 Task: Change the board title to "Sprint Planning and Tracking".
Action: Mouse moved to (378, 95)
Screenshot: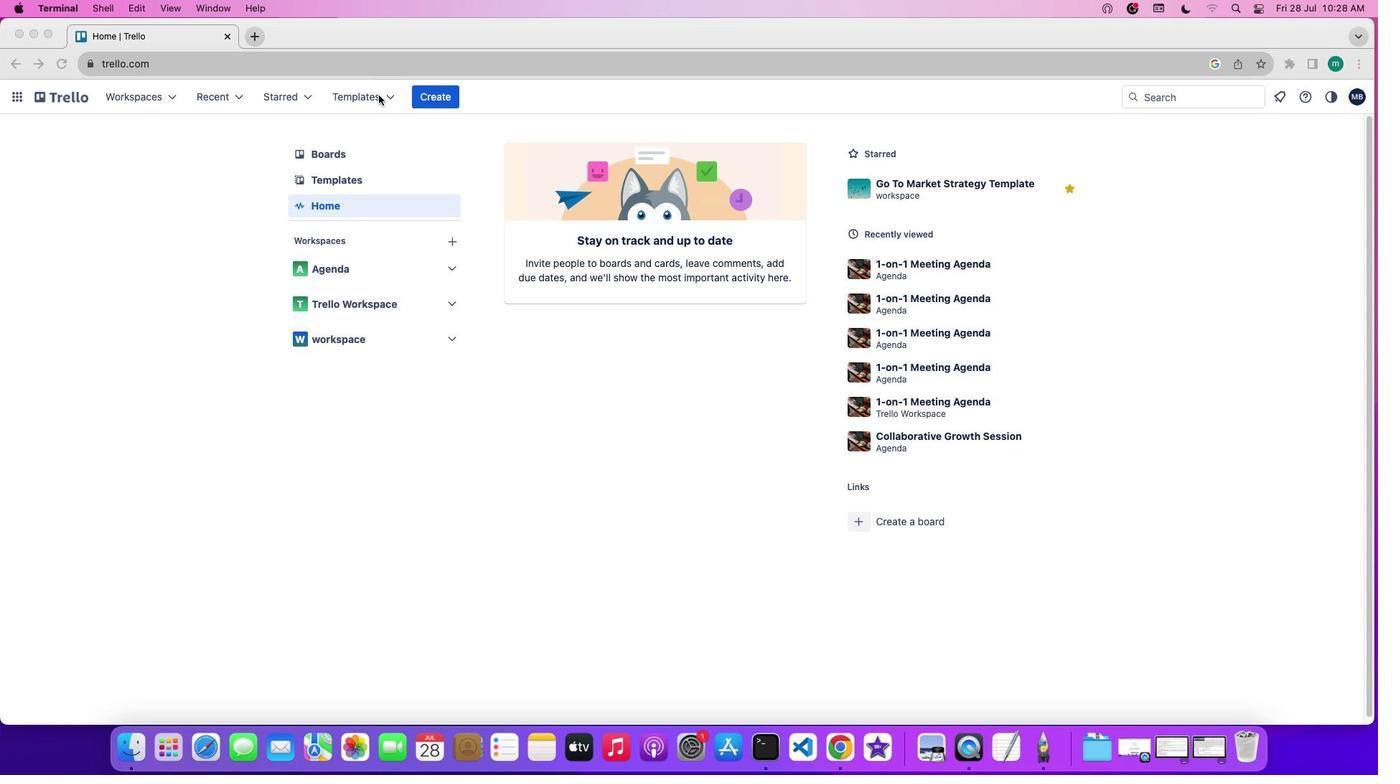 
Action: Mouse pressed left at (378, 95)
Screenshot: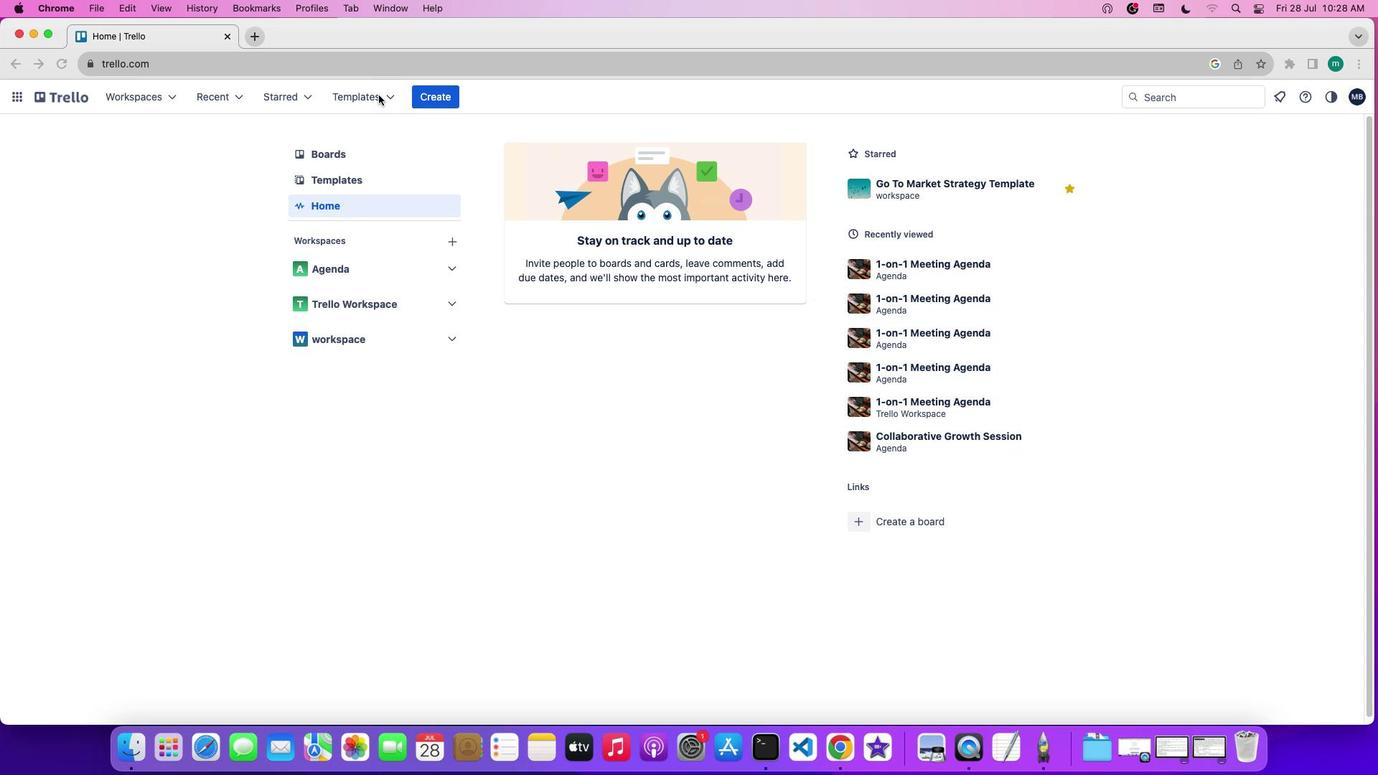 
Action: Mouse pressed left at (378, 95)
Screenshot: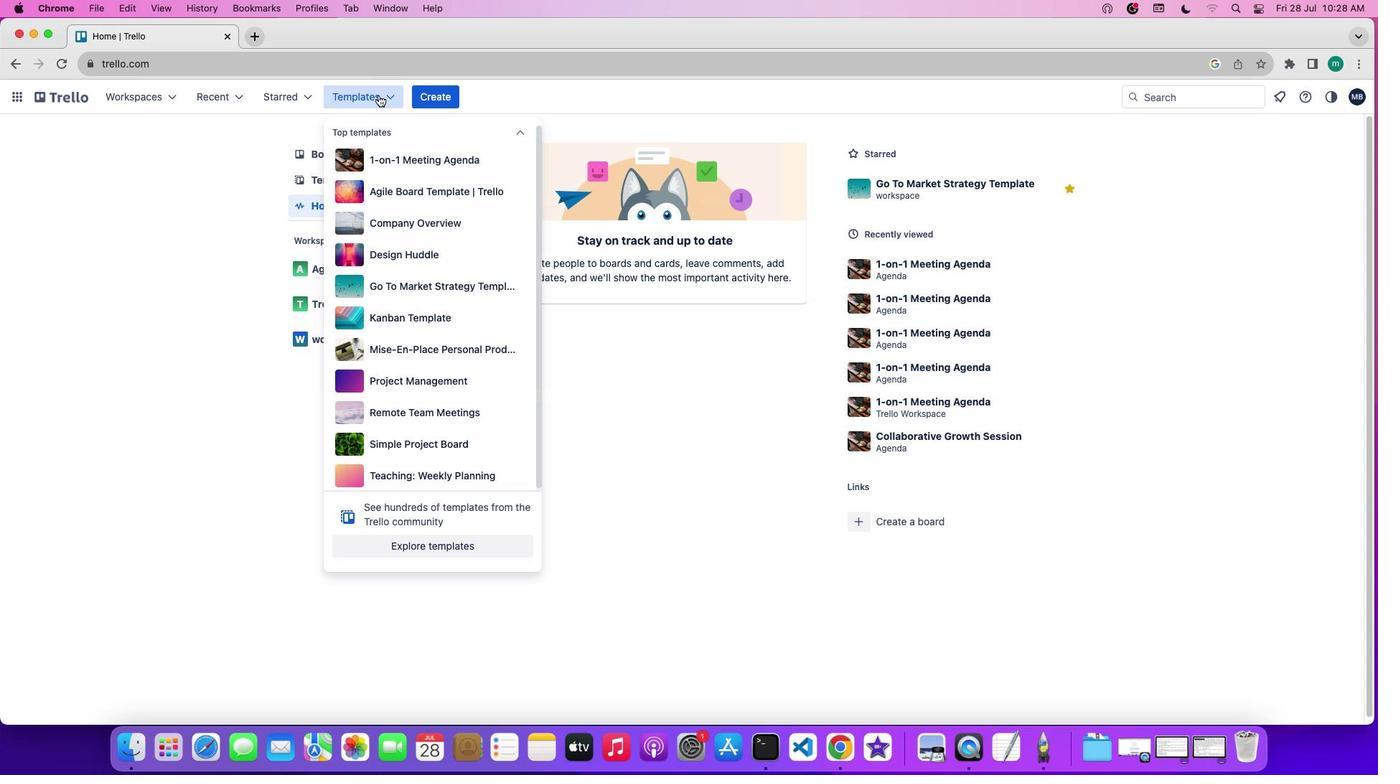 
Action: Mouse pressed left at (378, 95)
Screenshot: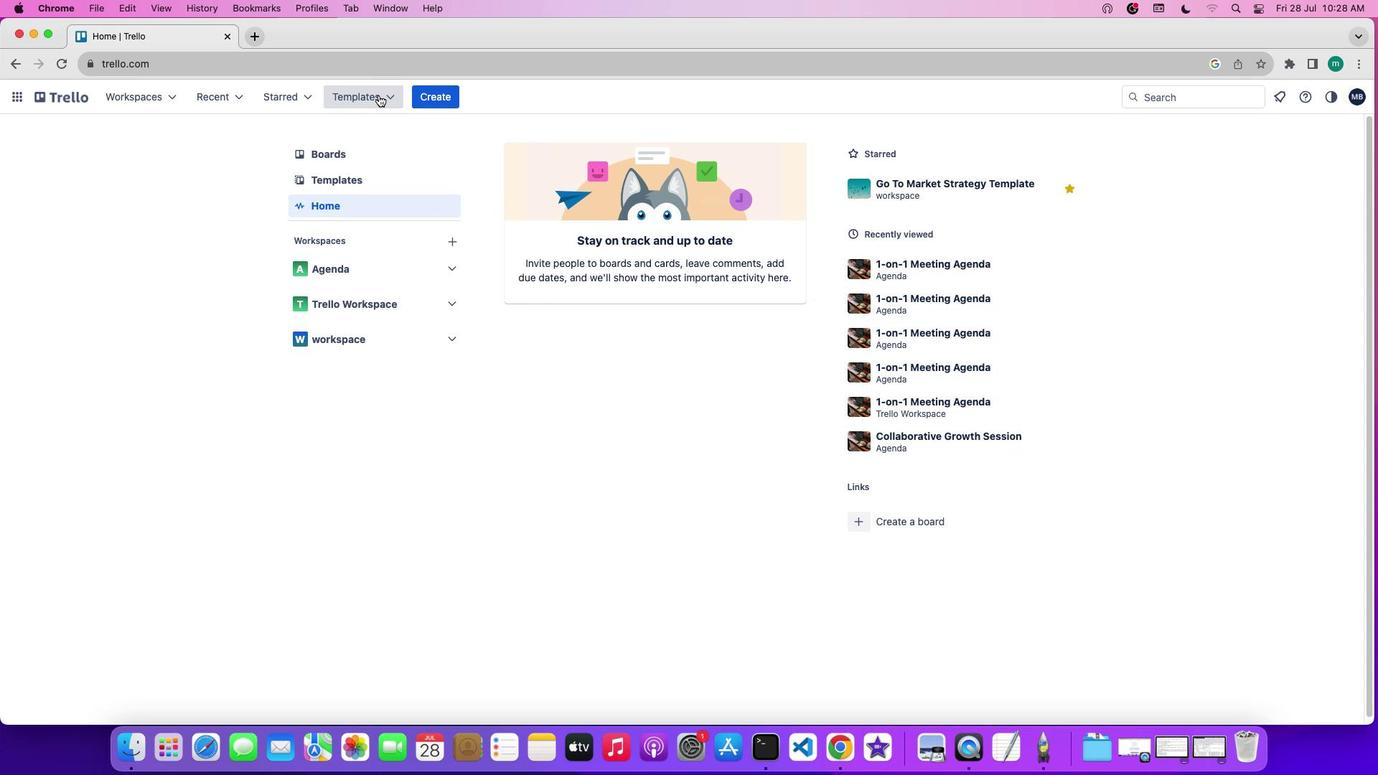 
Action: Mouse moved to (376, 187)
Screenshot: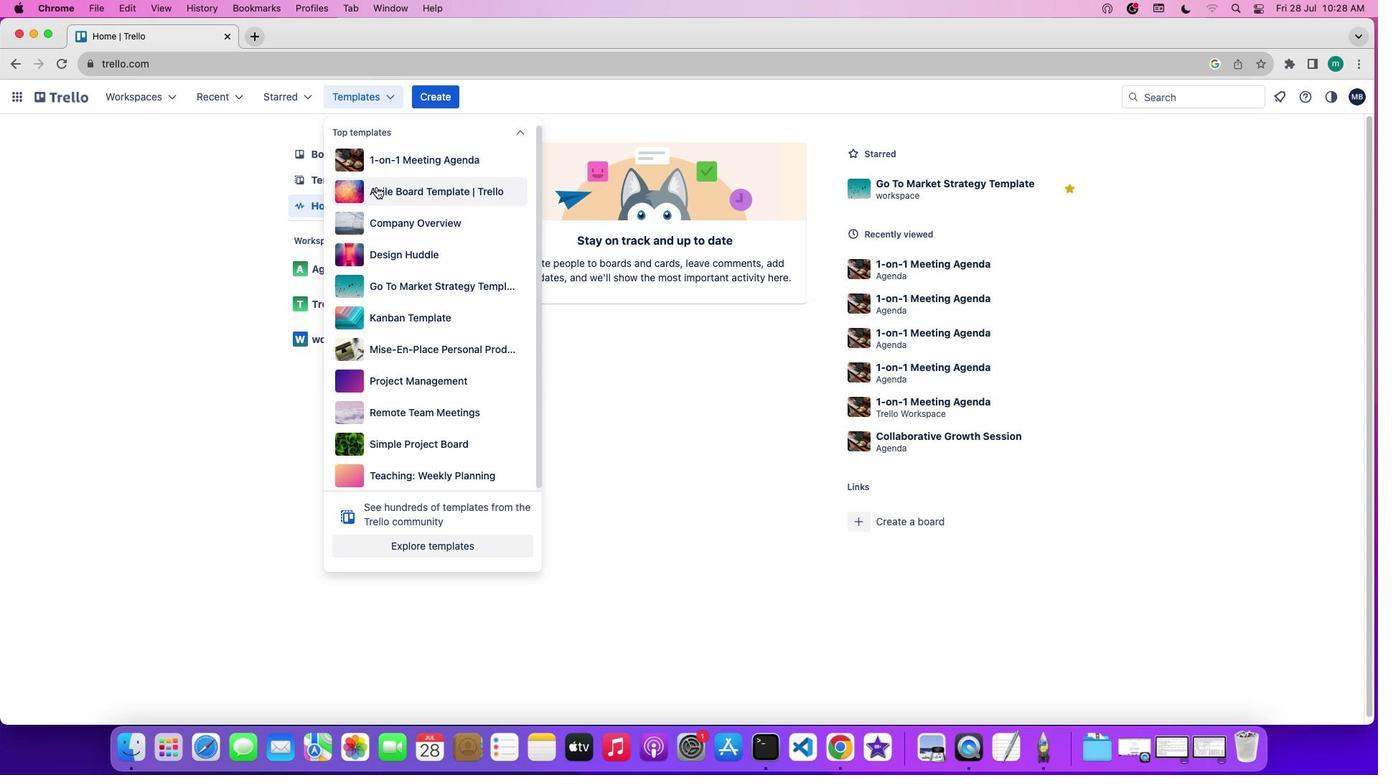 
Action: Mouse pressed left at (376, 187)
Screenshot: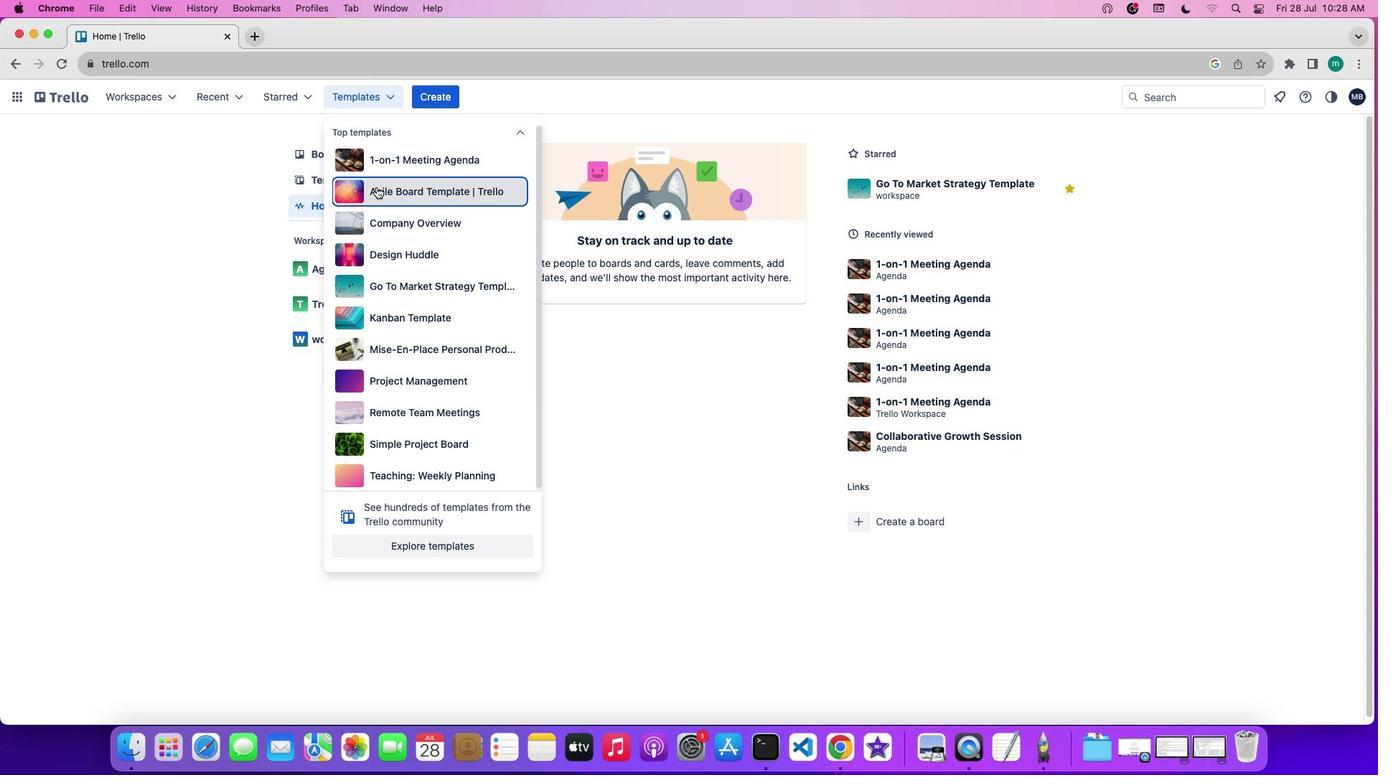 
Action: Mouse moved to (487, 281)
Screenshot: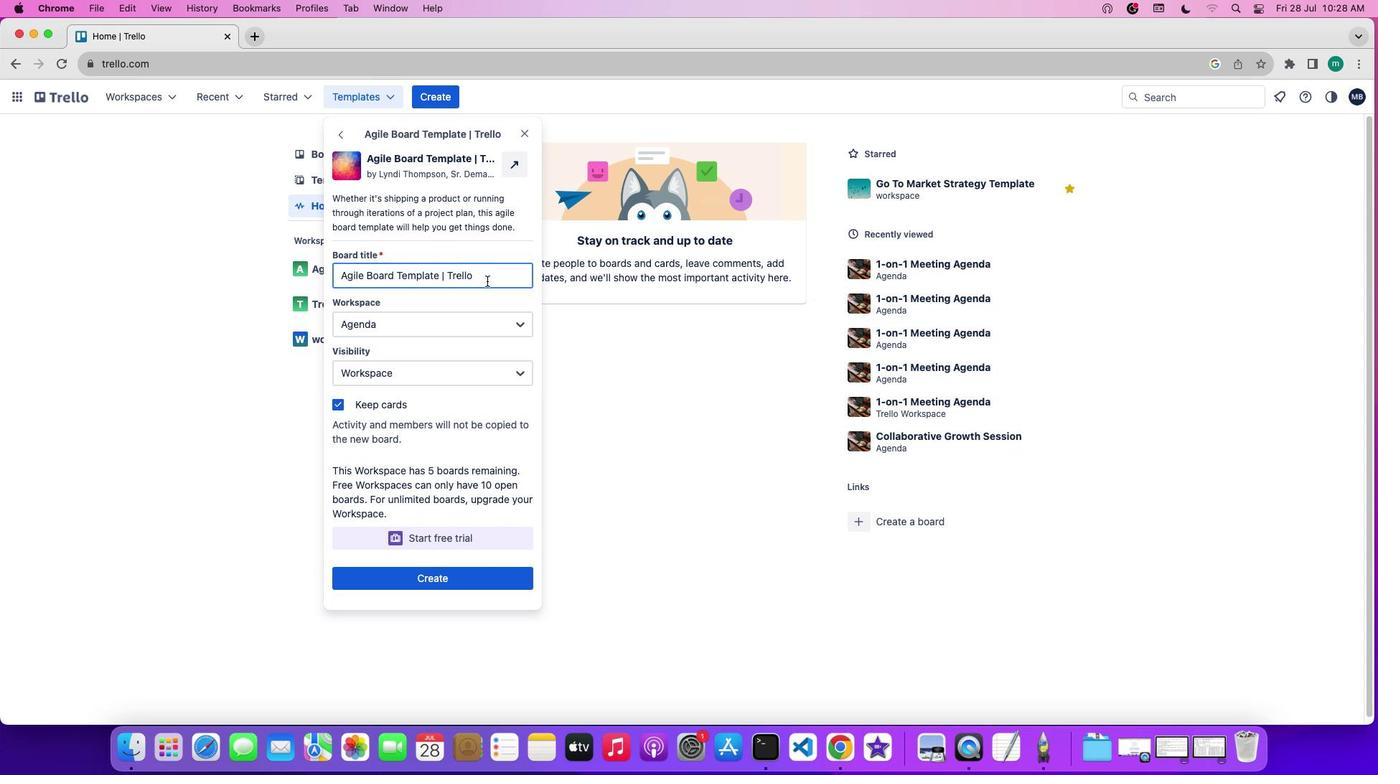 
Action: Mouse pressed left at (487, 281)
Screenshot: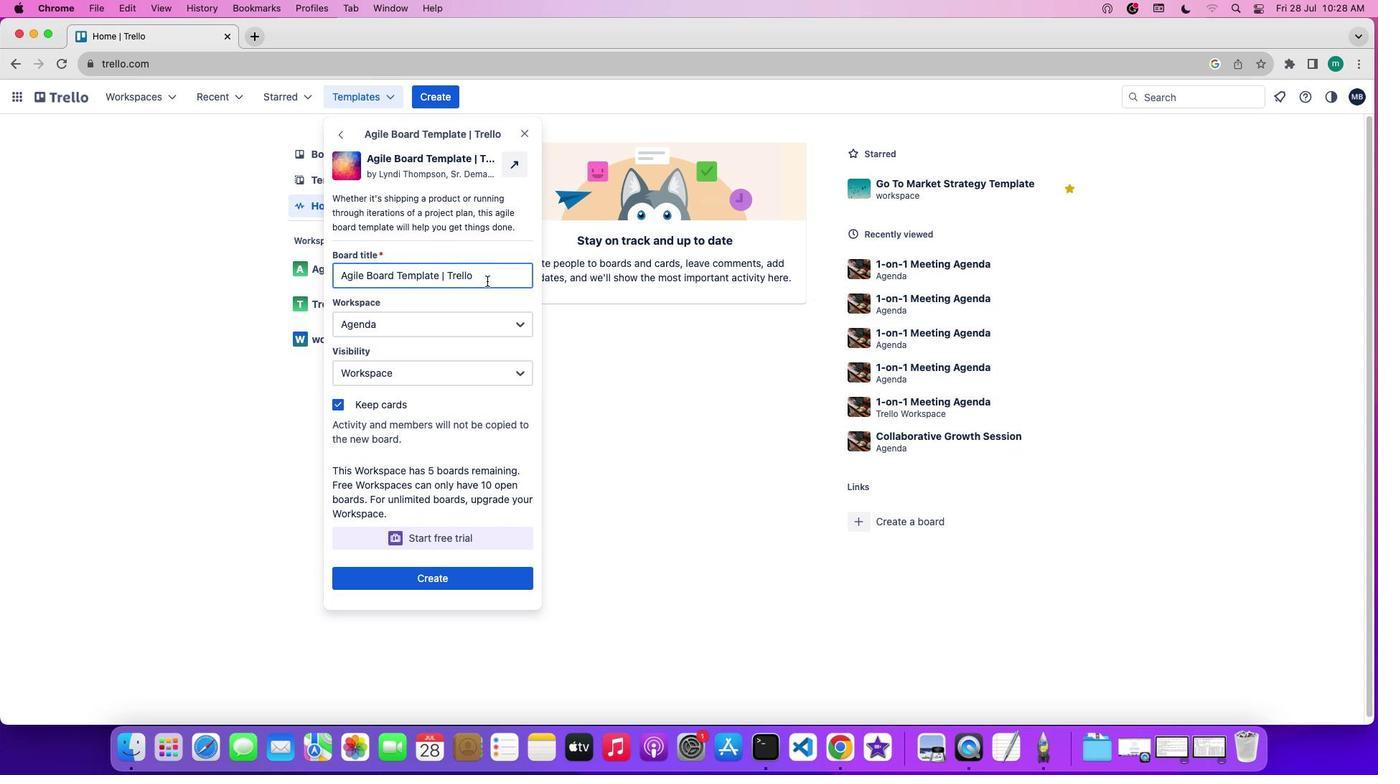 
Action: Key pressed Key.backspaceKey.backspaceKey.backspaceKey.backspaceKey.backspaceKey.backspaceKey.backspaceKey.backspaceKey.backspaceKey.backspaceKey.backspaceKey.backspaceKey.backspaceKey.backspaceKey.backspaceKey.backspaceKey.backspaceKey.backspaceKey.backspaceKey.backspaceKey.backspaceKey.backspaceKey.backspaceKey.backspaceKey.backspaceKey.backspaceKey.backspaceKey.backspaceKey.backspaceKey.backspaceKey.backspaceKey.backspaceKey.backspaceKey.backspaceKey.backspaceKey.backspaceKey.backspaceKey.backspaceKey.backspaceKey.backspaceKey.backspaceKey.backspaceKey.backspaceKey.backspaceKey.shift'S''p''r''i''n''t'Key.spaceKey.shift'P''l''a''n''n''i''n''g'Key.space'a''n''d'Key.spaceKey.shiftKey.shift'T''r''a''c''k''i''n''g'
Screenshot: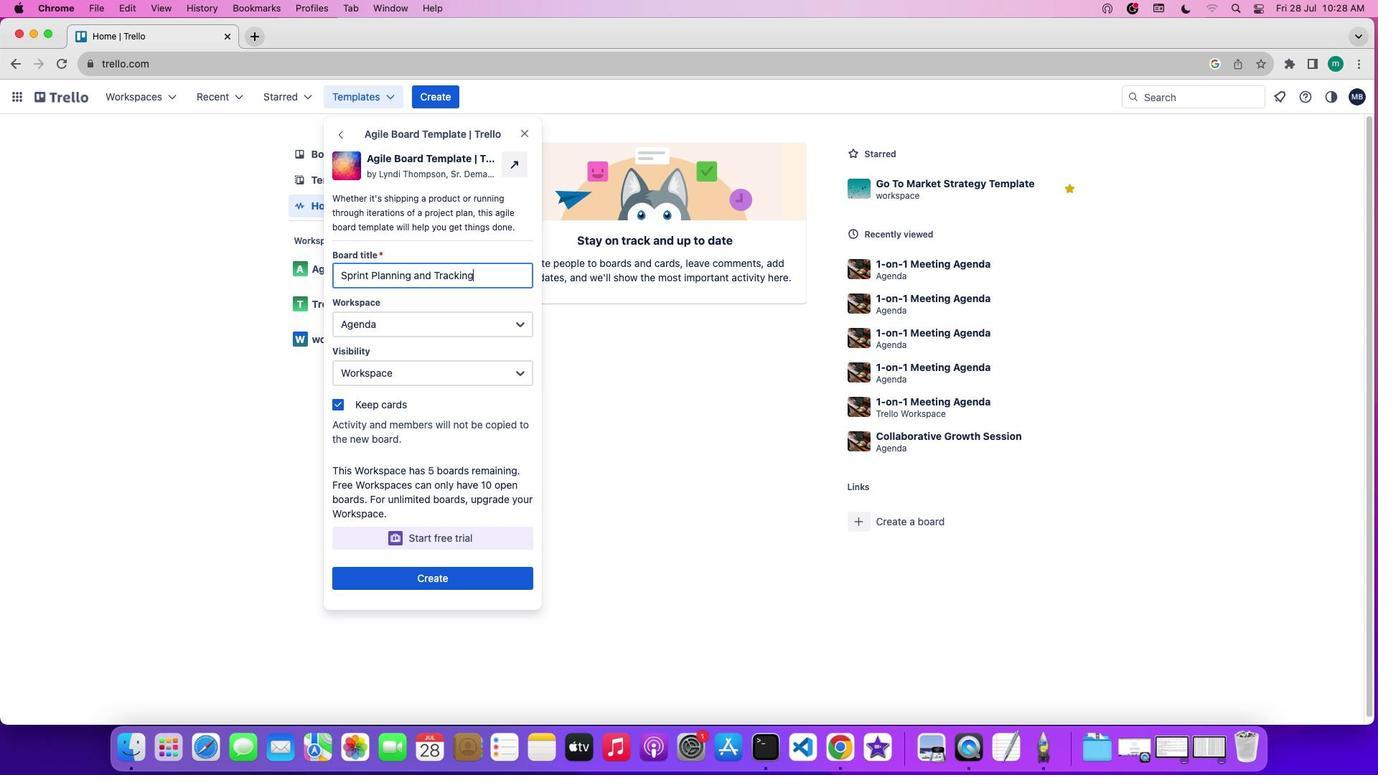 
